 Task: Sort the pending tickets, group by Request date in ascending order.
Action: Mouse moved to (108, 333)
Screenshot: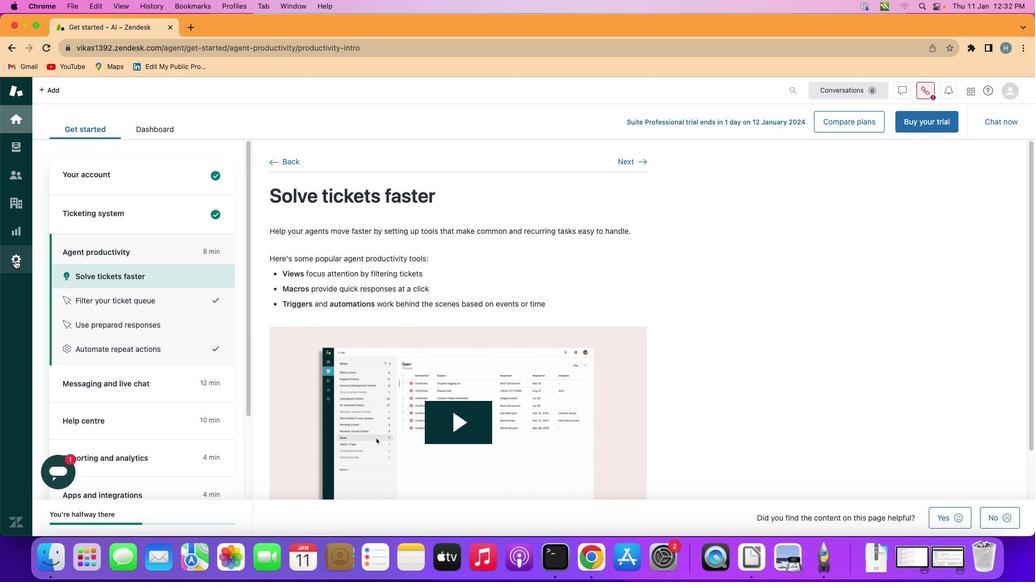 
Action: Mouse pressed left at (108, 333)
Screenshot: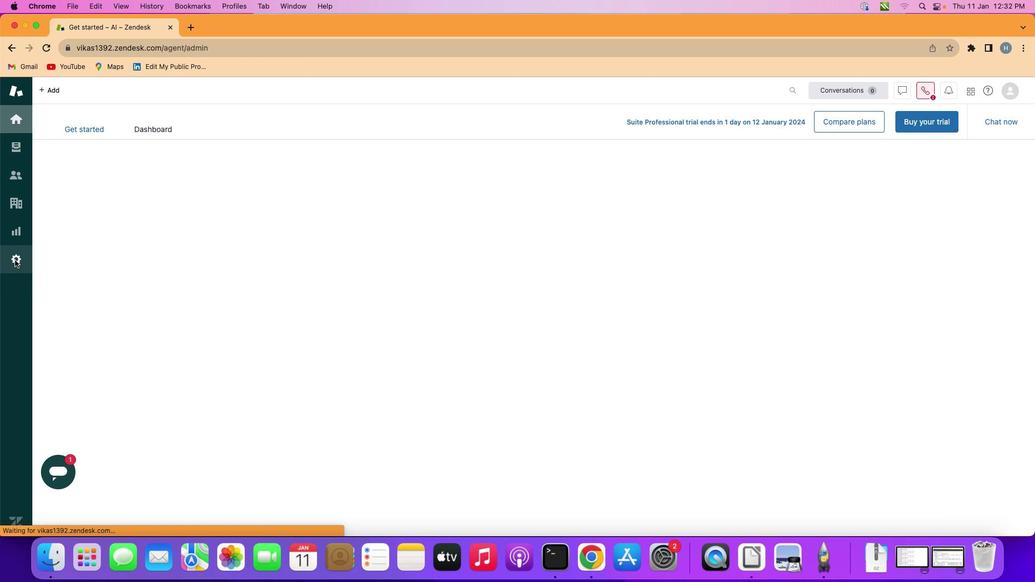 
Action: Mouse moved to (370, 388)
Screenshot: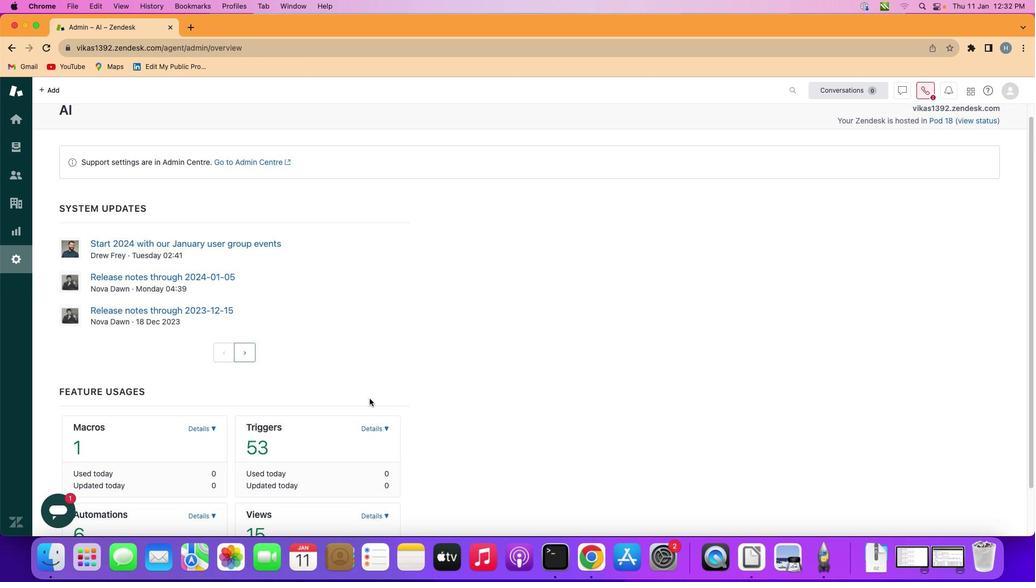 
Action: Mouse scrolled (370, 388) with delta (98, 229)
Screenshot: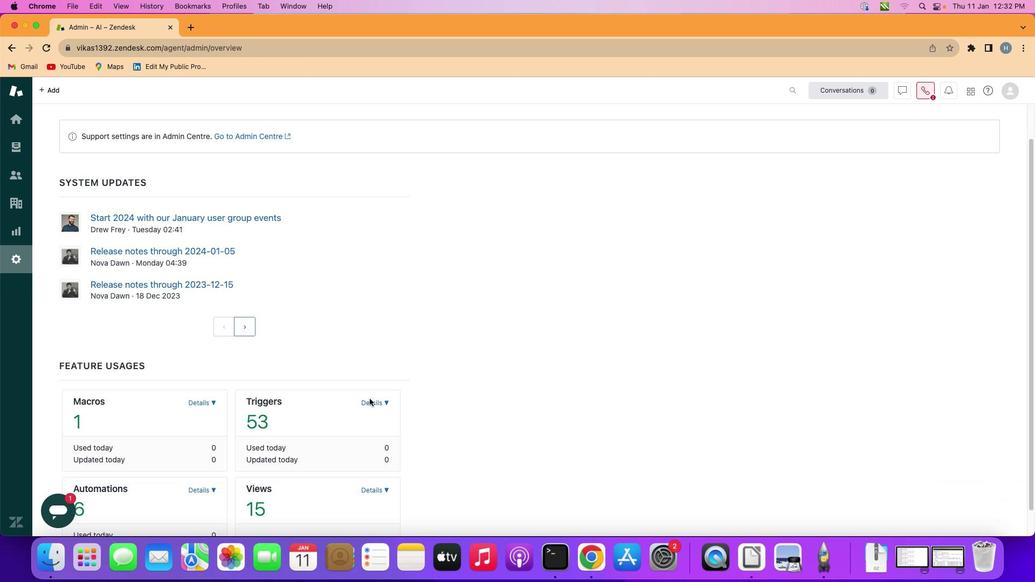 
Action: Mouse scrolled (370, 388) with delta (98, 229)
Screenshot: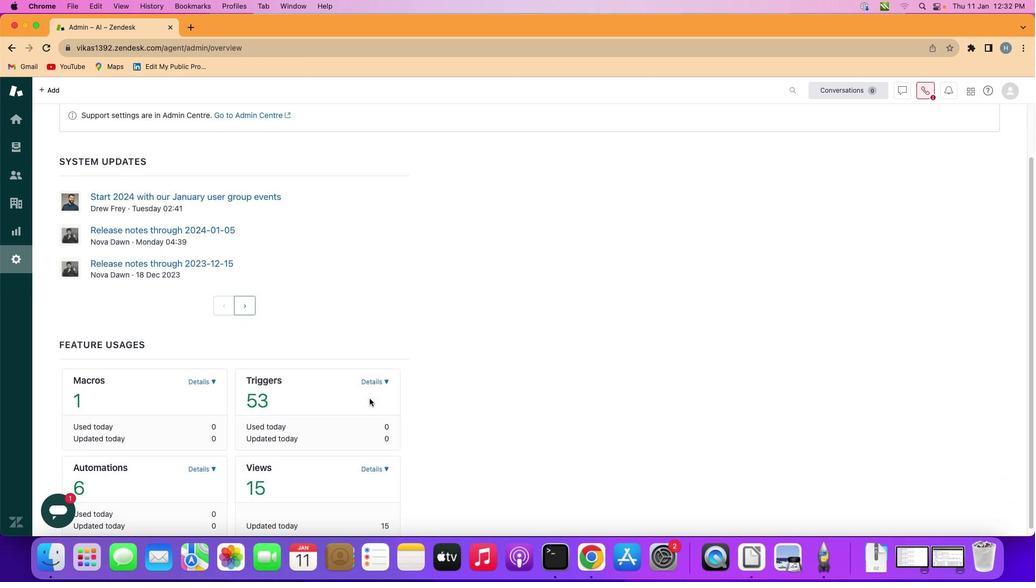 
Action: Mouse moved to (370, 388)
Screenshot: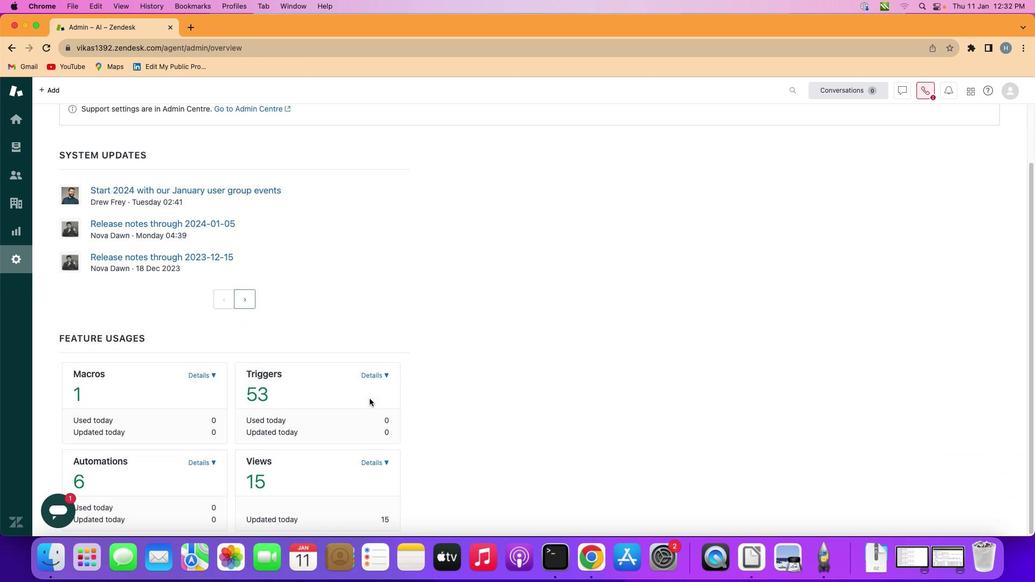 
Action: Mouse scrolled (370, 388) with delta (98, 229)
Screenshot: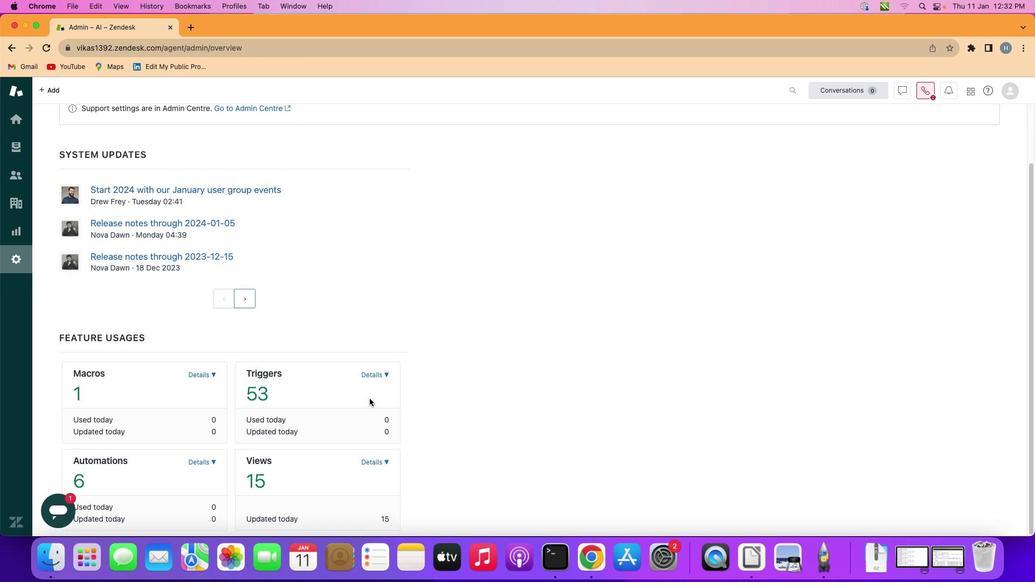
Action: Mouse scrolled (370, 388) with delta (98, 229)
Screenshot: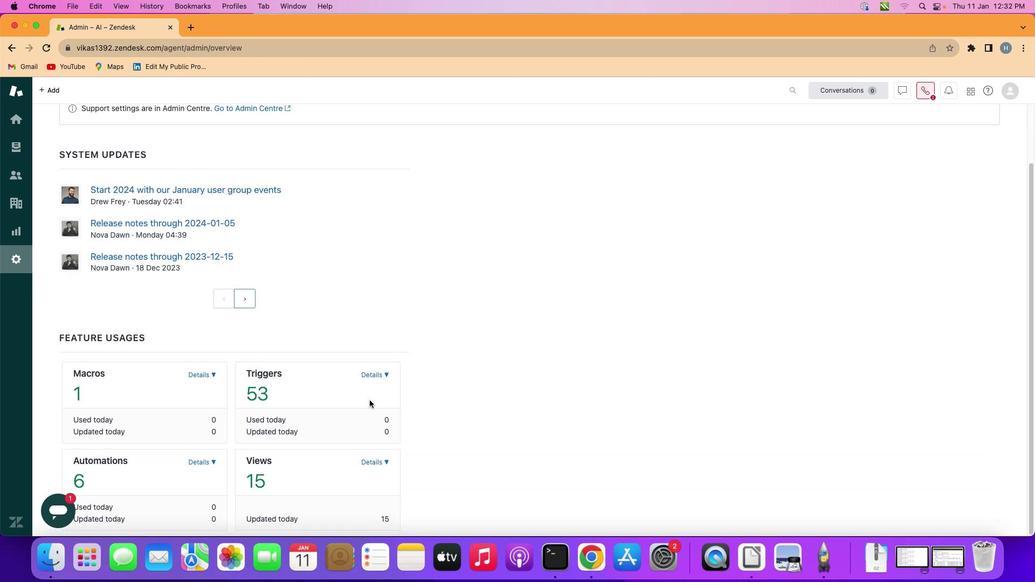 
Action: Mouse scrolled (370, 388) with delta (98, 229)
Screenshot: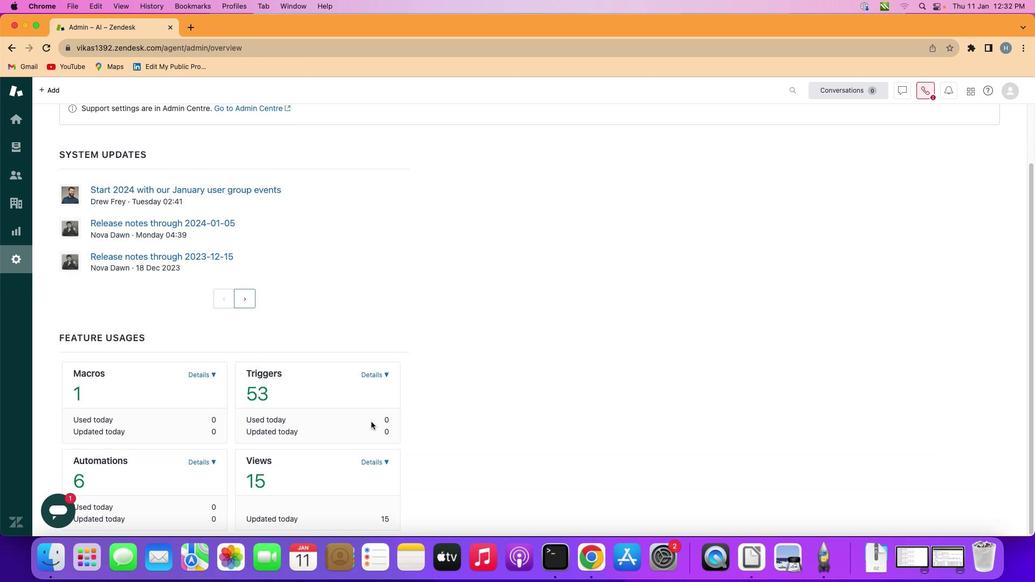 
Action: Mouse moved to (375, 412)
Screenshot: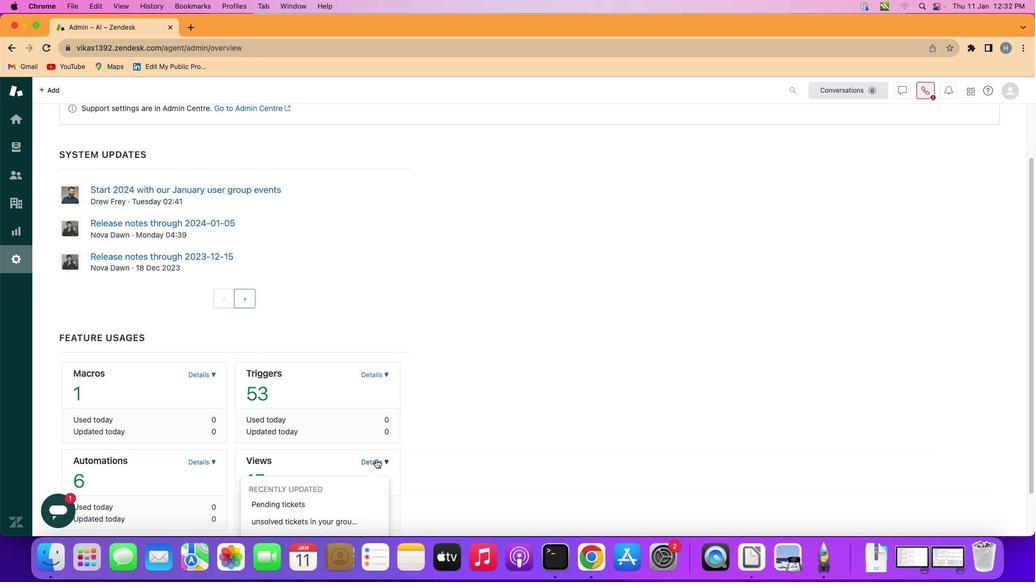 
Action: Mouse pressed left at (375, 412)
Screenshot: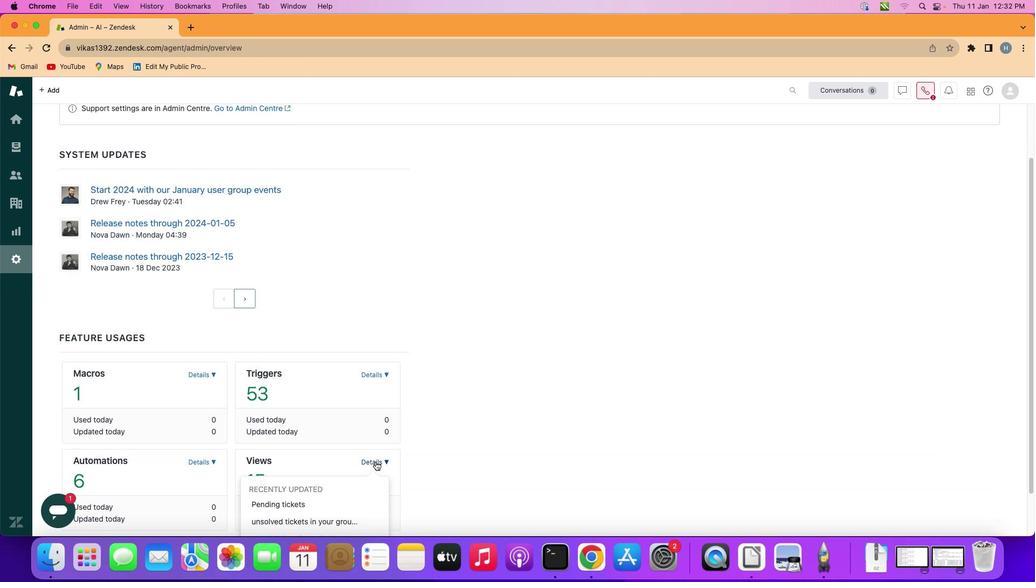 
Action: Mouse moved to (331, 429)
Screenshot: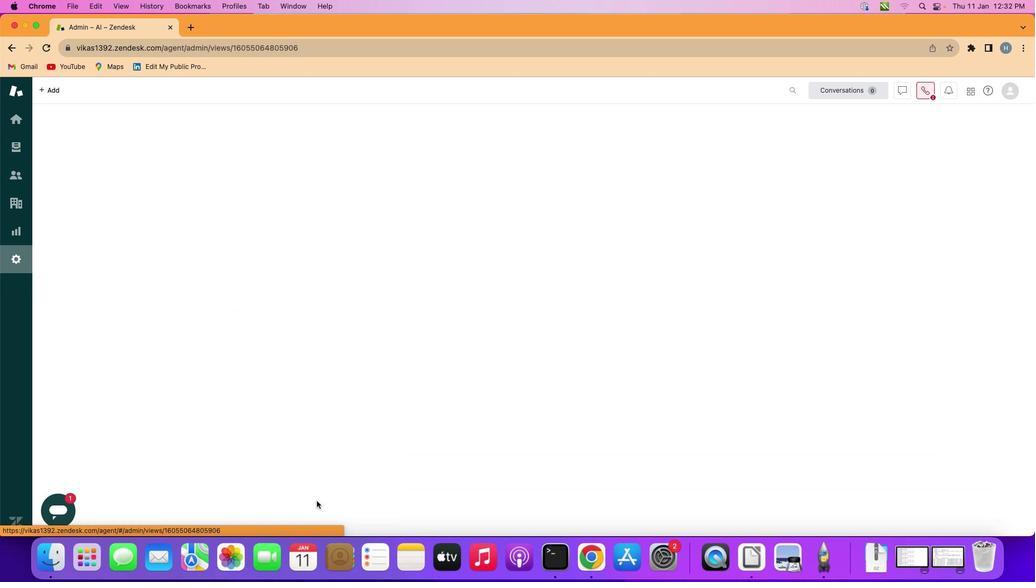 
Action: Mouse pressed left at (331, 429)
Screenshot: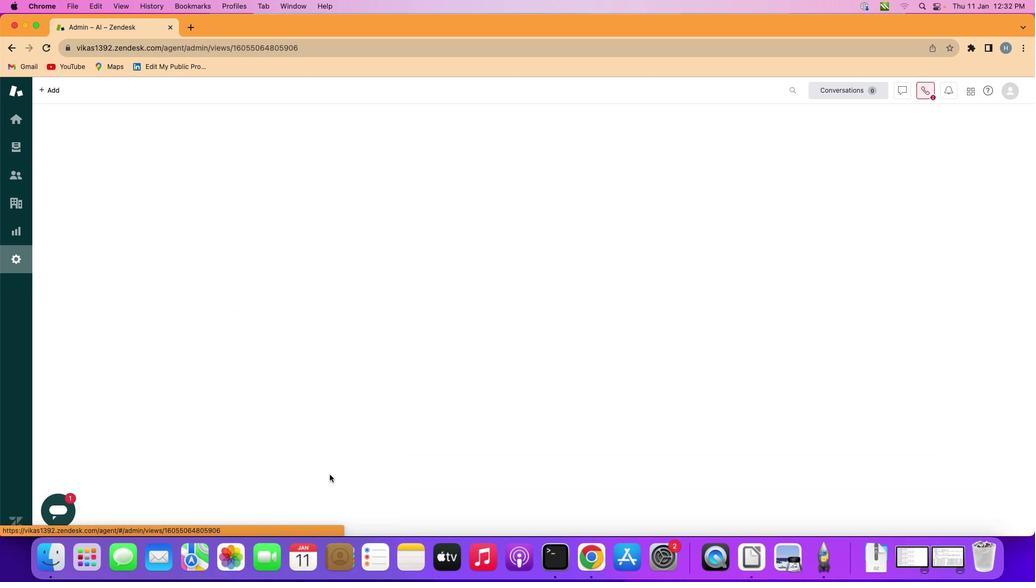 
Action: Mouse moved to (372, 381)
Screenshot: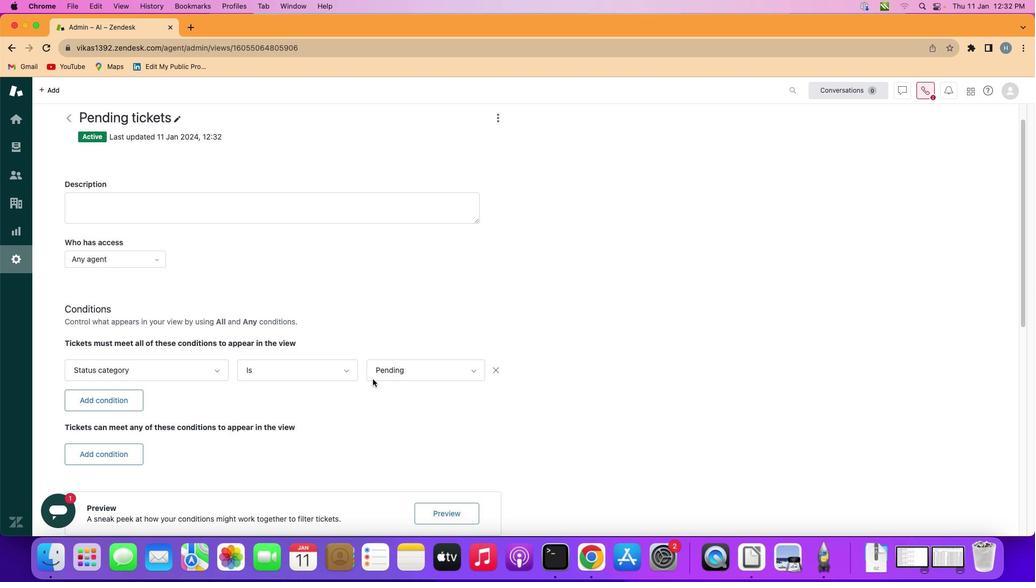 
Action: Mouse scrolled (372, 381) with delta (98, 229)
Screenshot: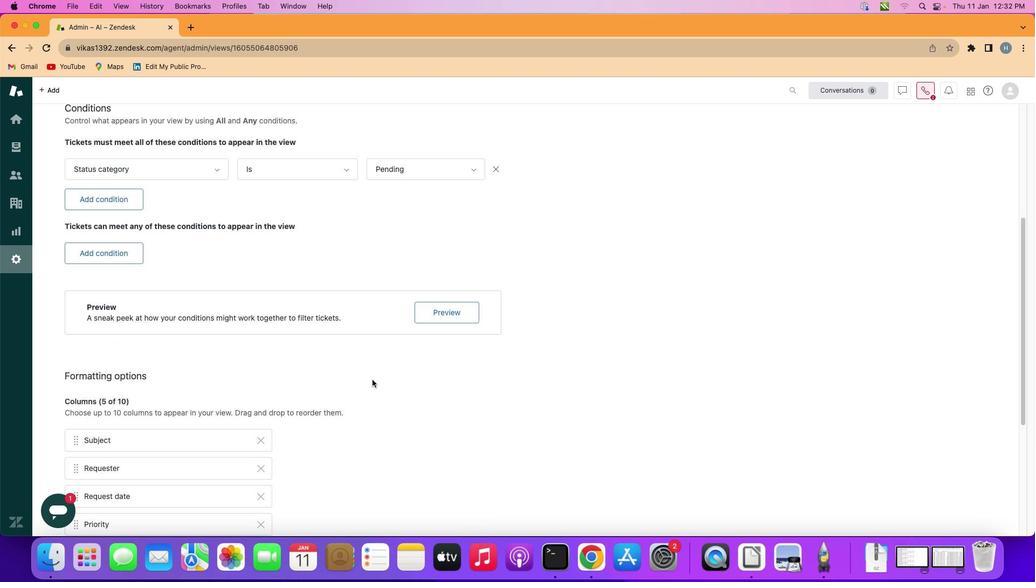 
Action: Mouse scrolled (372, 381) with delta (98, 229)
Screenshot: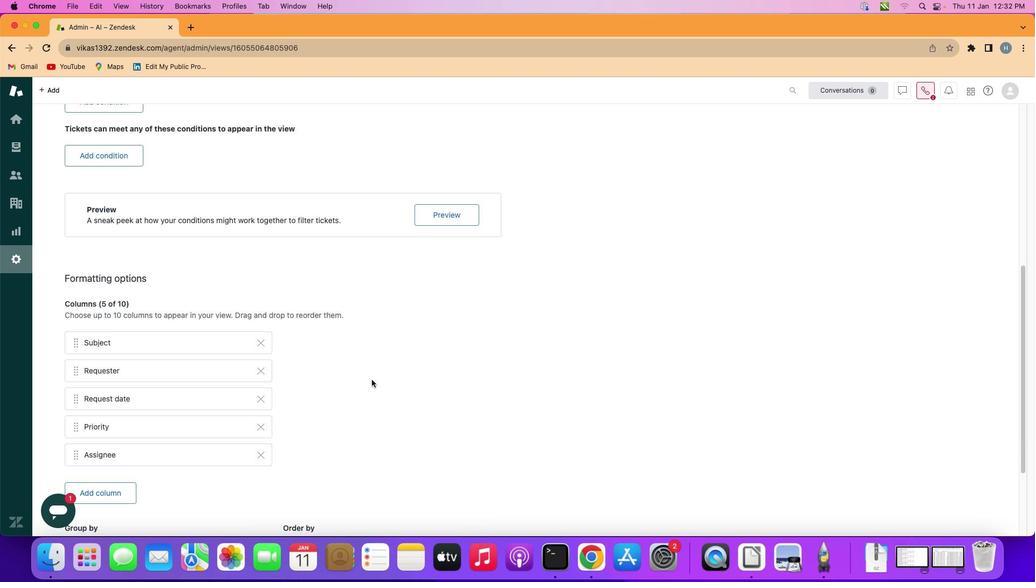
Action: Mouse scrolled (372, 381) with delta (98, 229)
Screenshot: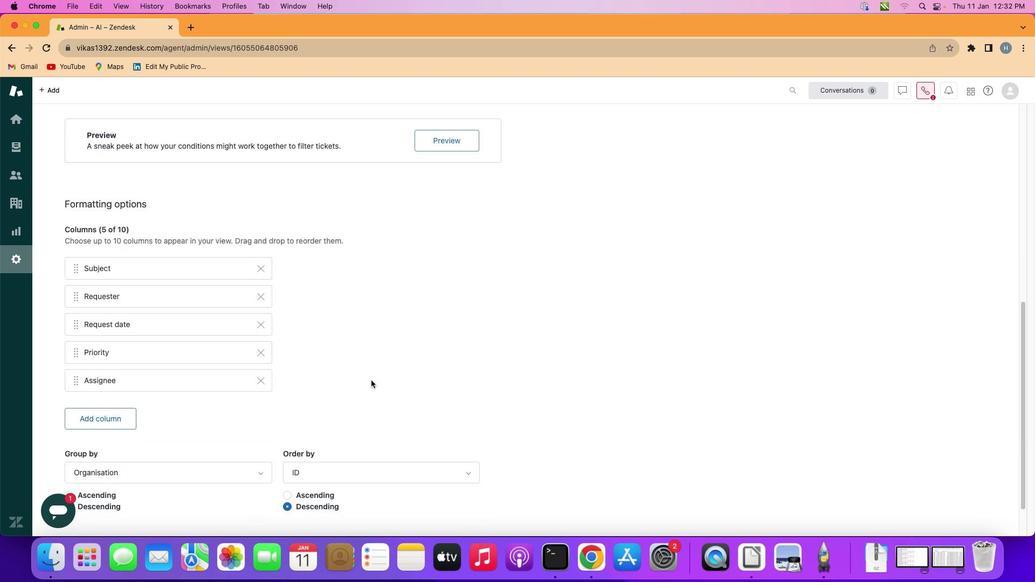 
Action: Mouse scrolled (372, 381) with delta (98, 229)
Screenshot: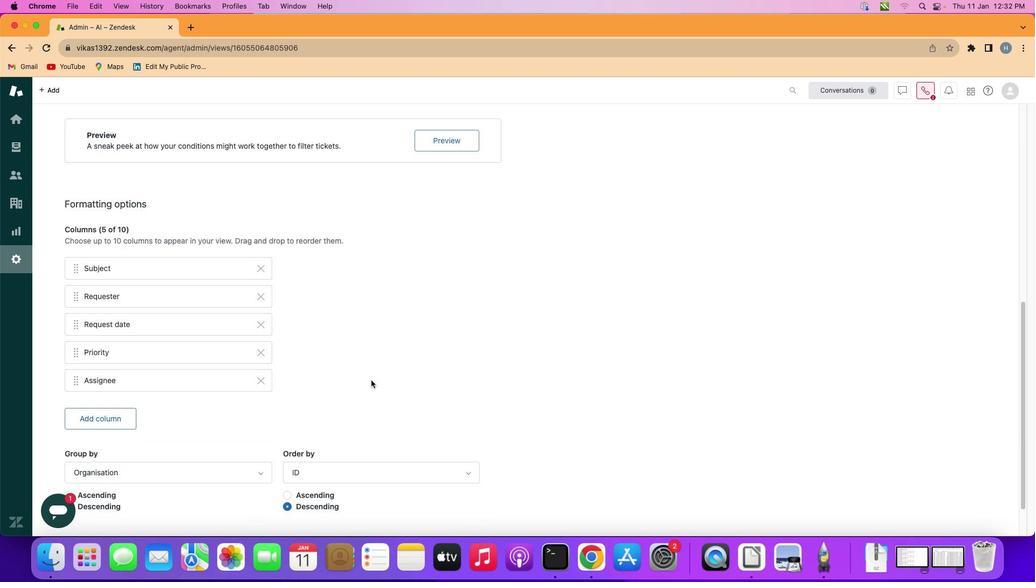 
Action: Mouse scrolled (372, 381) with delta (98, 229)
Screenshot: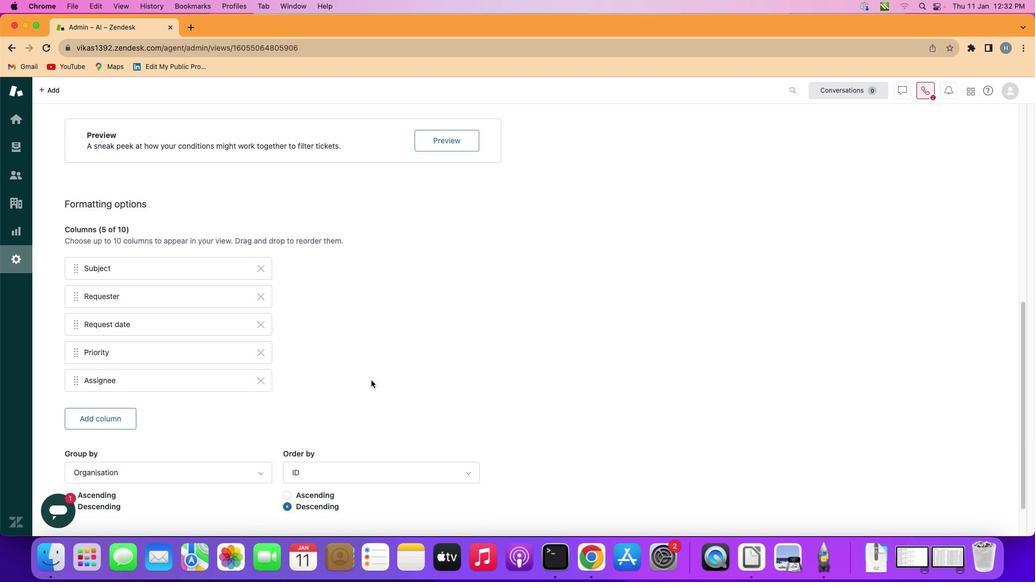 
Action: Mouse scrolled (372, 381) with delta (98, 229)
Screenshot: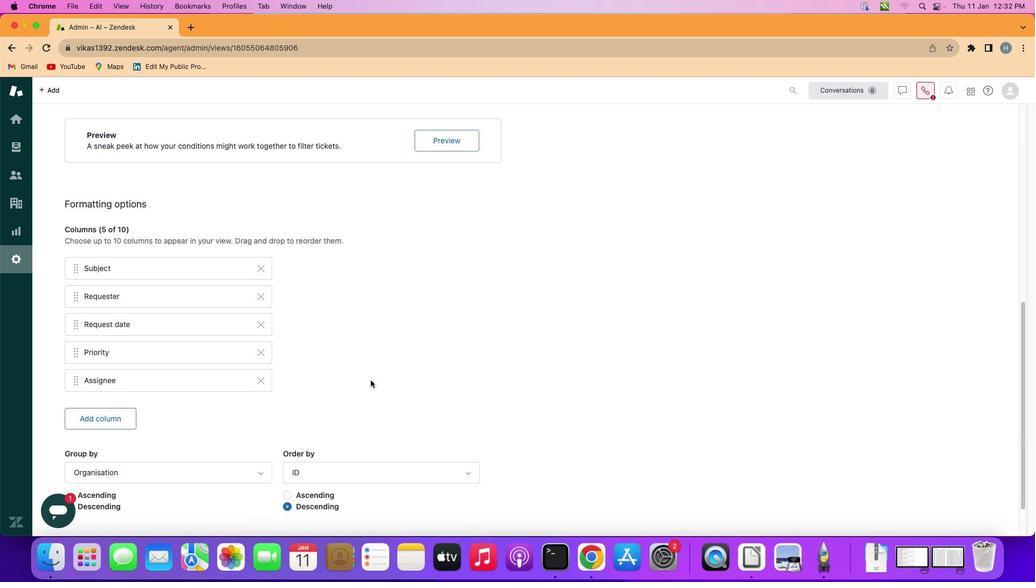 
Action: Mouse moved to (371, 381)
Screenshot: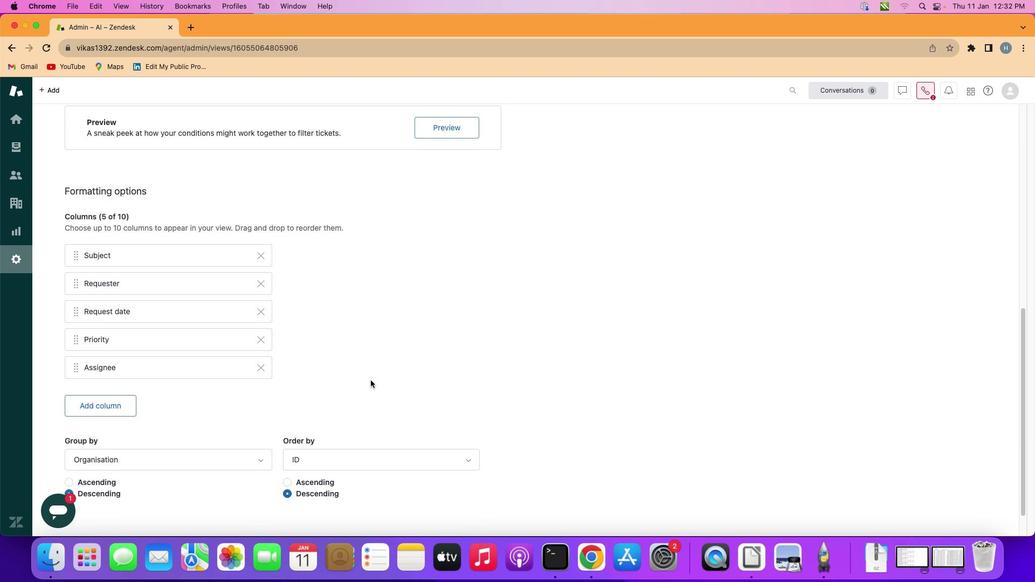 
Action: Mouse scrolled (371, 381) with delta (98, 229)
Screenshot: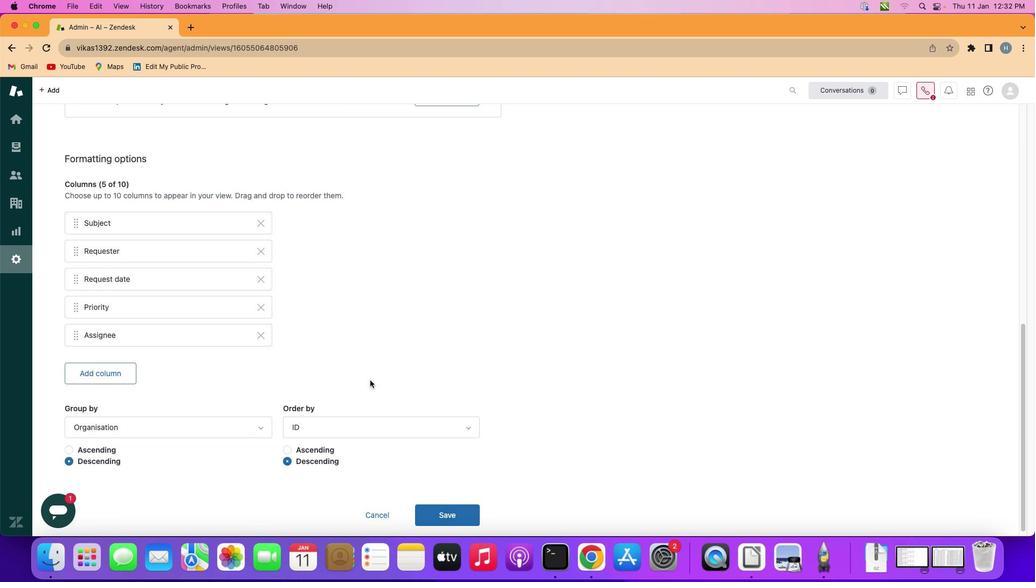
Action: Mouse scrolled (371, 381) with delta (98, 229)
Screenshot: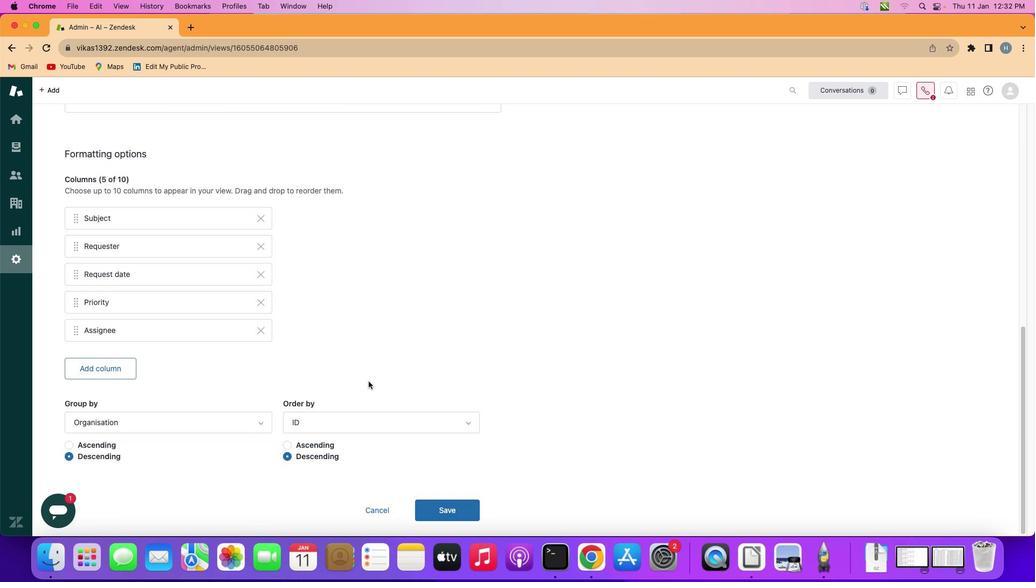 
Action: Mouse scrolled (371, 381) with delta (98, 229)
Screenshot: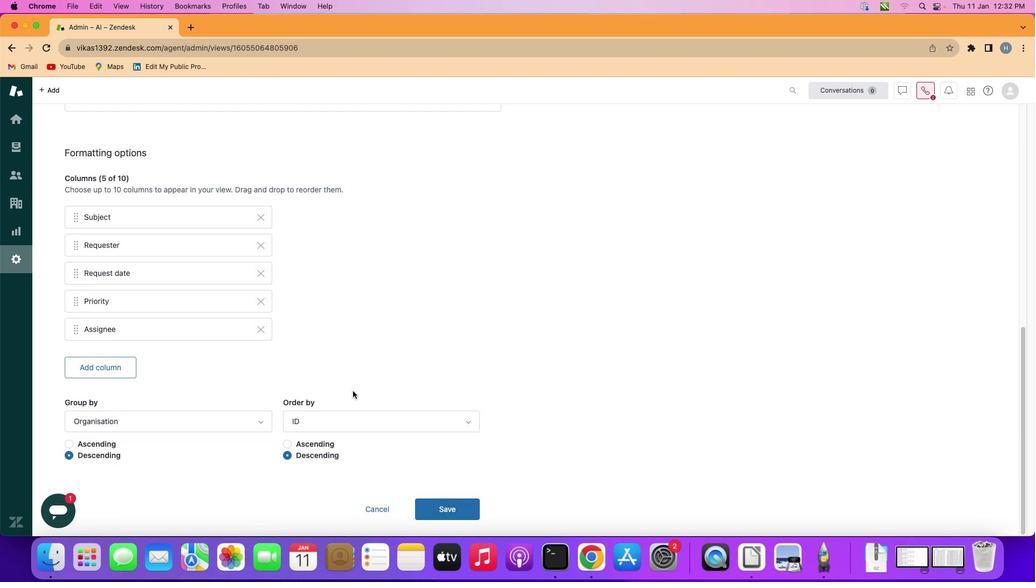 
Action: Mouse scrolled (371, 381) with delta (98, 229)
Screenshot: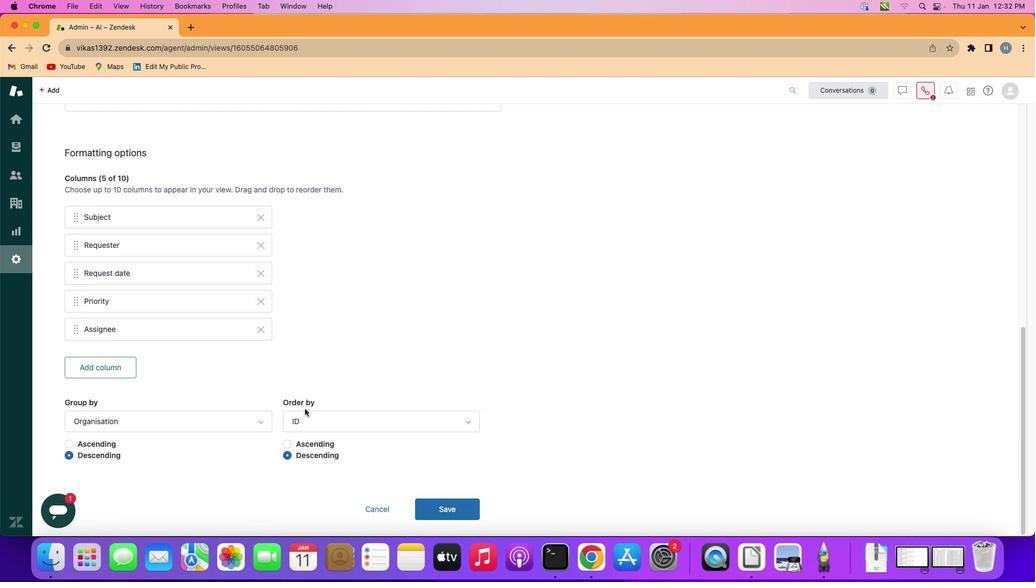
Action: Mouse scrolled (371, 381) with delta (98, 229)
Screenshot: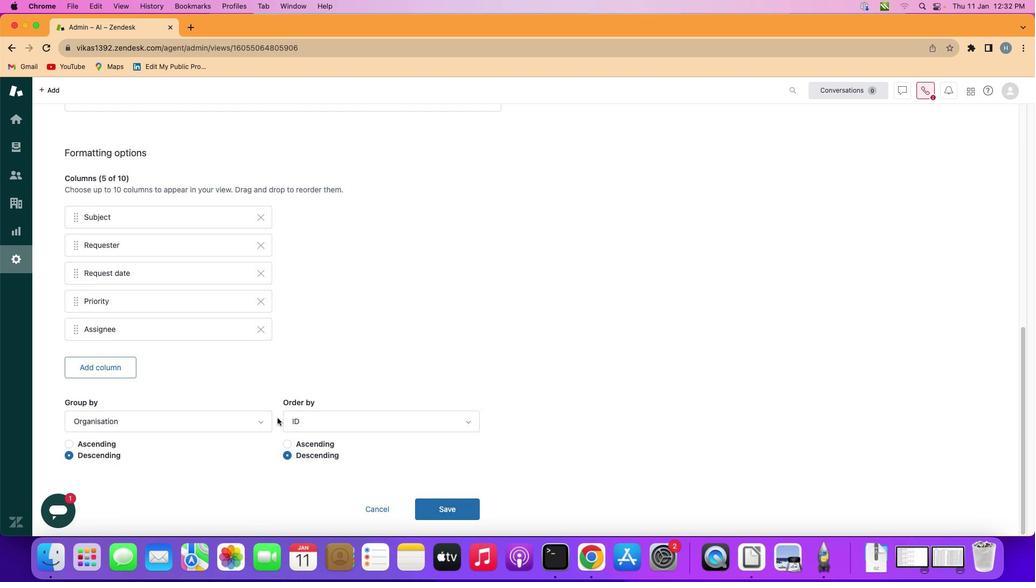 
Action: Mouse moved to (279, 400)
Screenshot: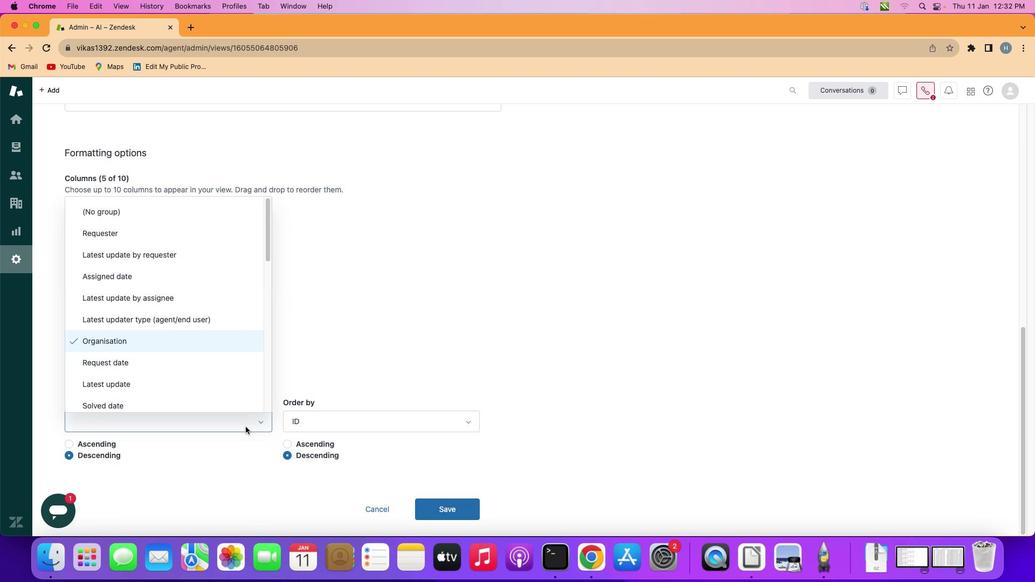 
Action: Mouse pressed left at (279, 400)
Screenshot: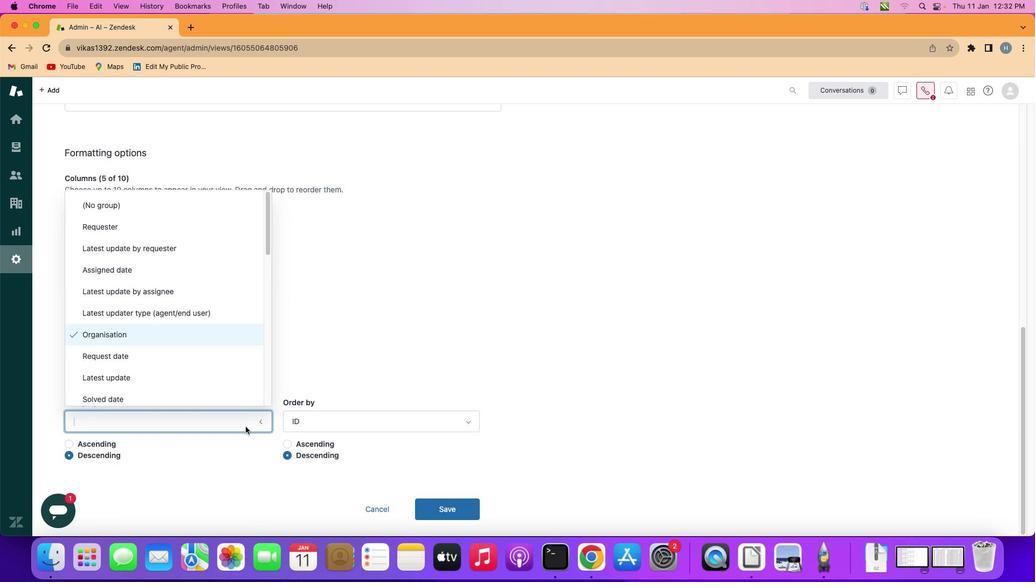 
Action: Mouse moved to (254, 368)
Screenshot: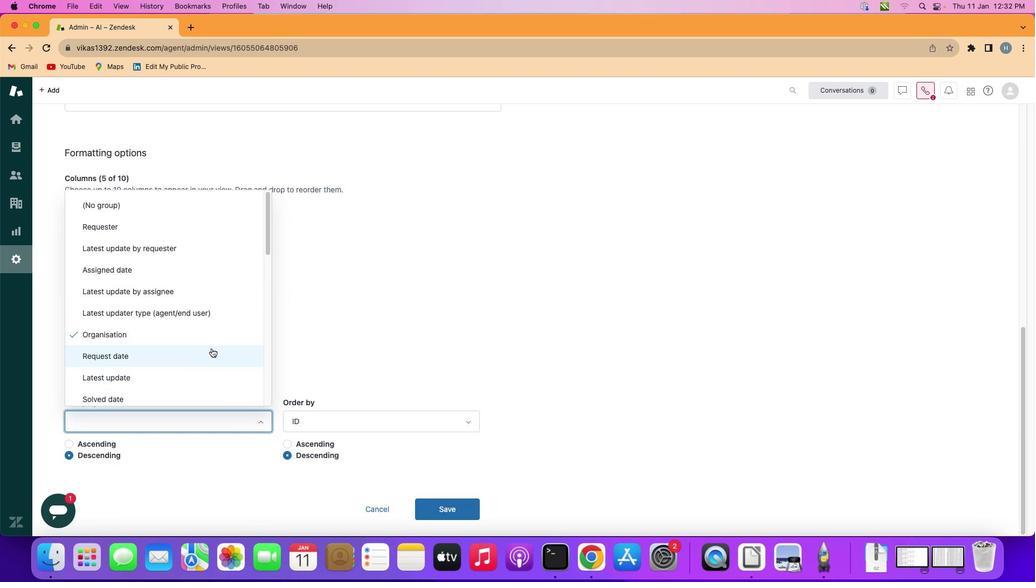 
Action: Mouse pressed left at (254, 368)
Screenshot: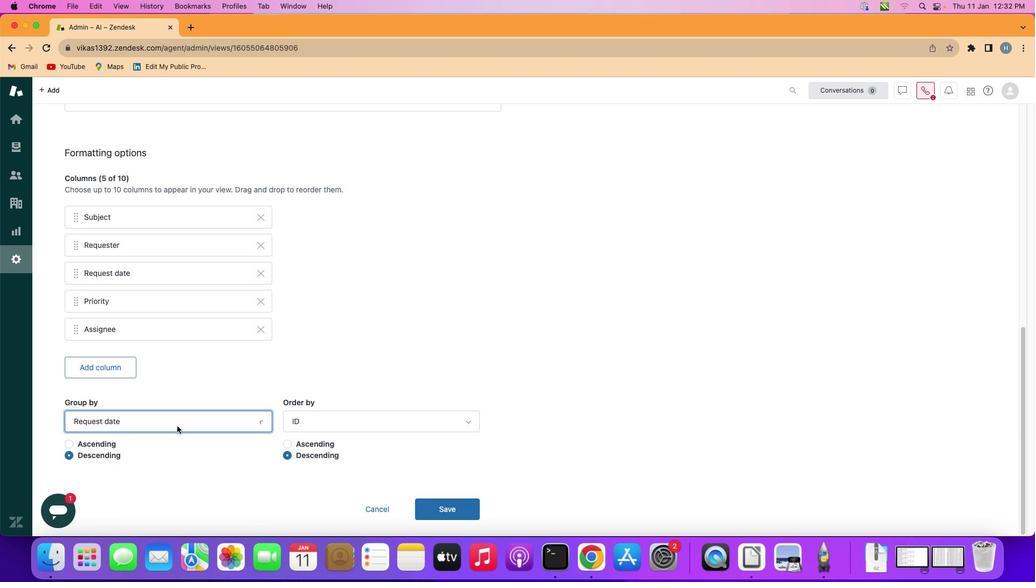 
Action: Mouse moved to (178, 406)
Screenshot: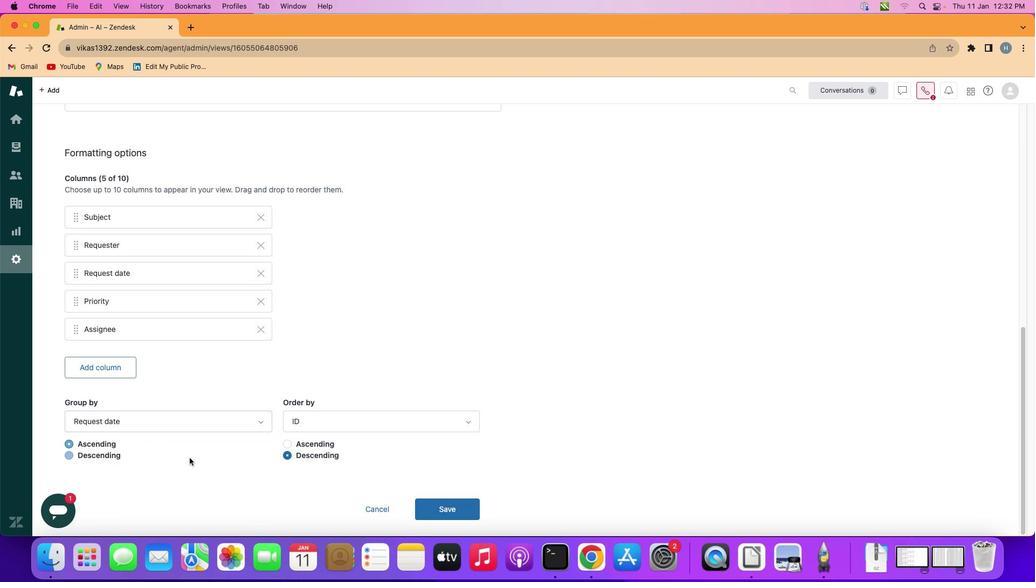 
Action: Mouse pressed left at (178, 406)
Screenshot: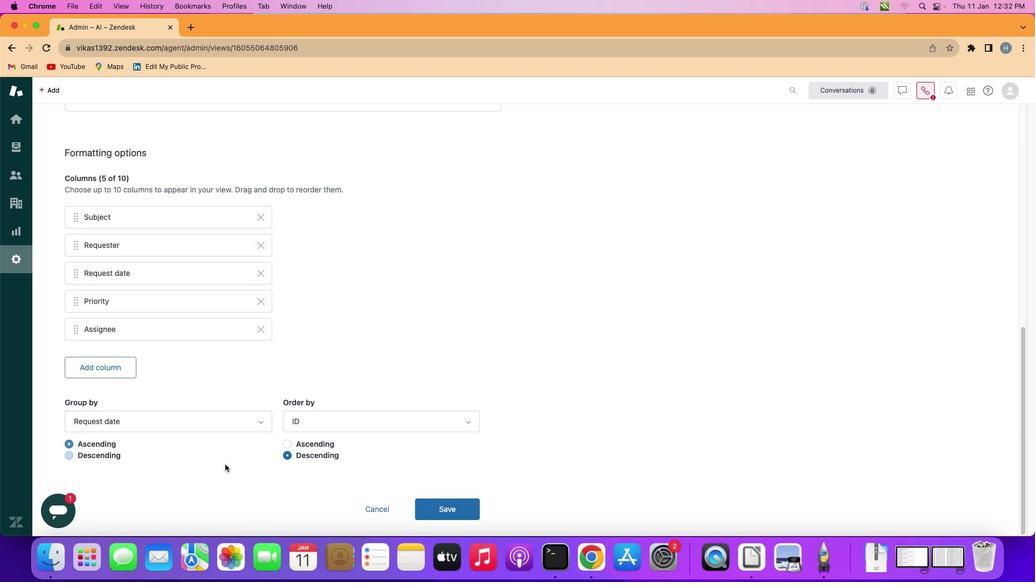 
Action: Mouse moved to (414, 430)
Screenshot: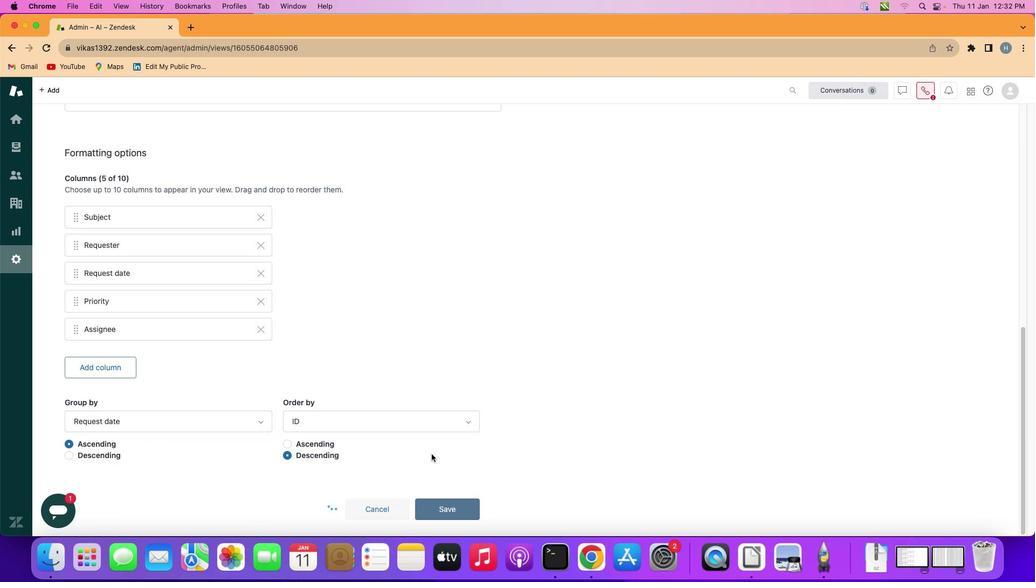 
Action: Mouse pressed left at (414, 430)
Screenshot: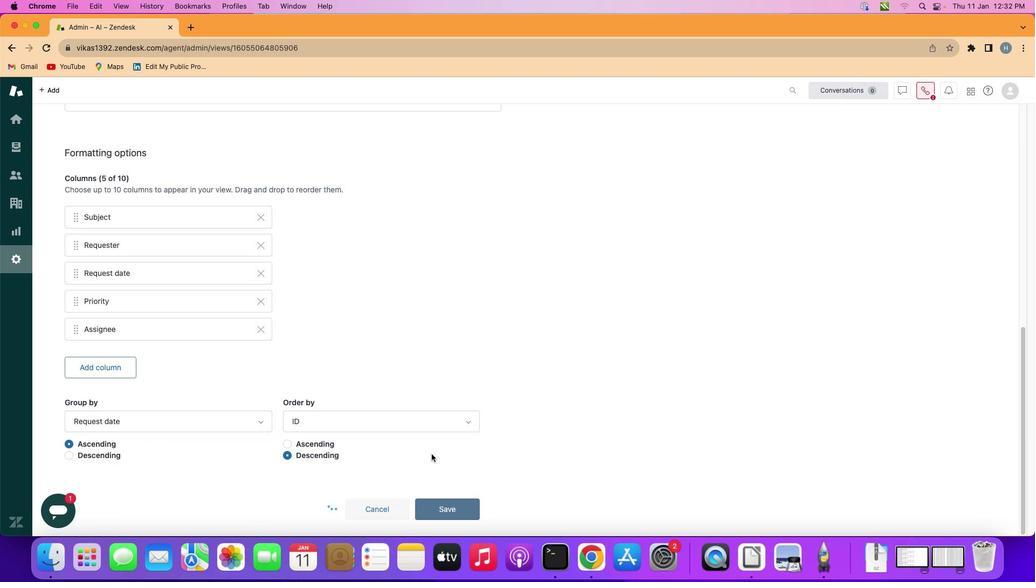 
Action: Mouse moved to (437, 359)
Screenshot: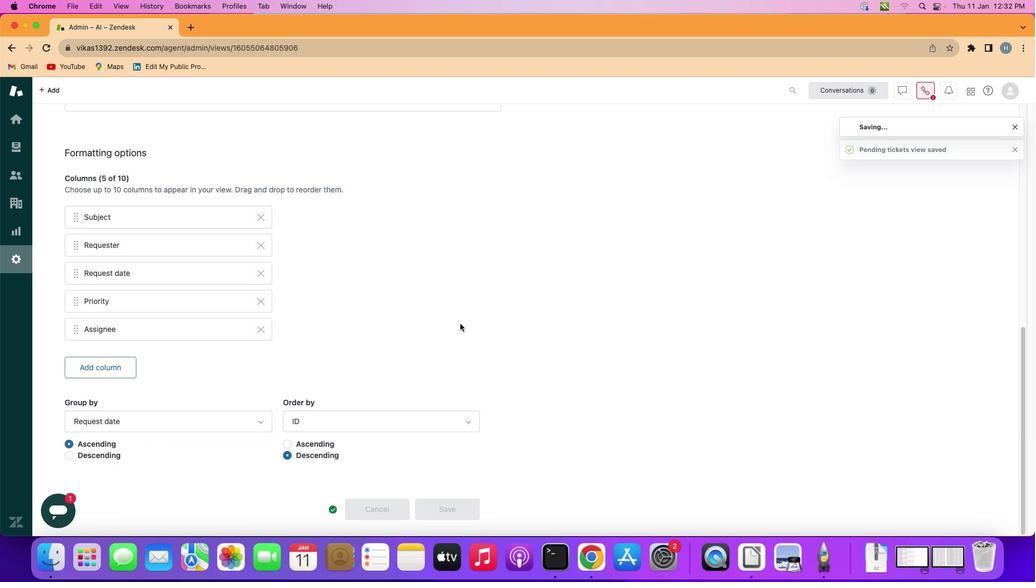 
